 Task: Create a sub task Release to Production / Go Live for the task  Implement a dashboard for administrators to monitor app usage in the project TriumphTech , assign it to team member softage.10@softage.net and update the status of the sub task to  Completed , set the priority of the sub task to High.
Action: Mouse moved to (456, 266)
Screenshot: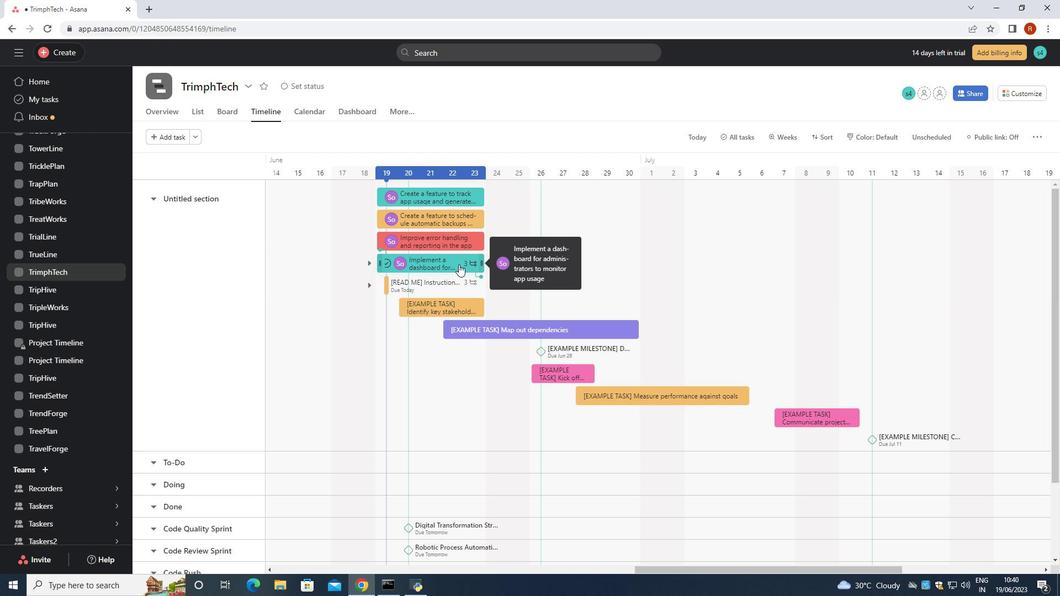 
Action: Mouse pressed left at (456, 266)
Screenshot: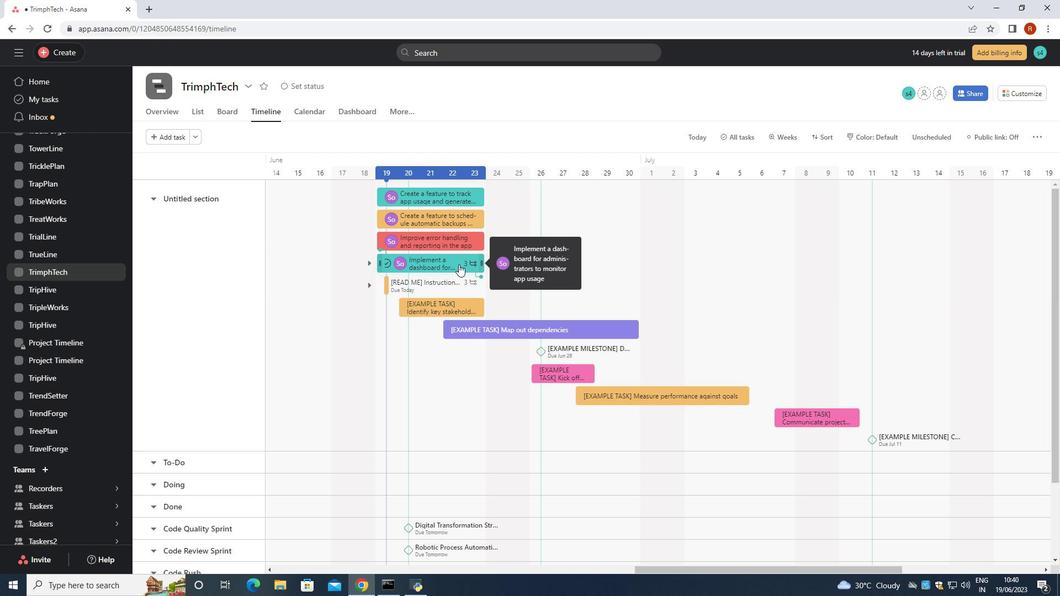 
Action: Mouse moved to (774, 258)
Screenshot: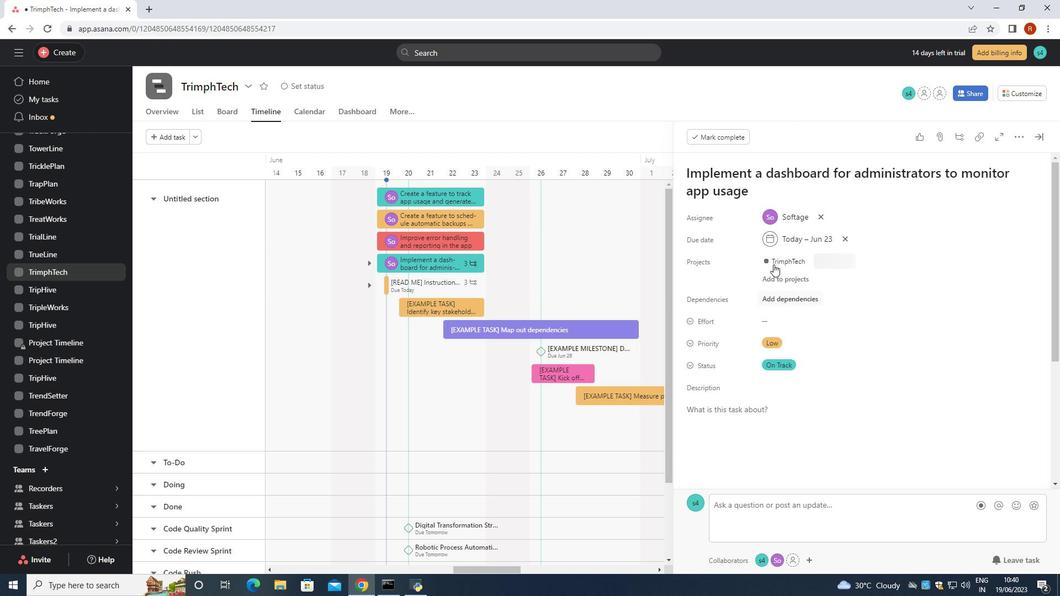 
Action: Mouse scrolled (774, 257) with delta (0, 0)
Screenshot: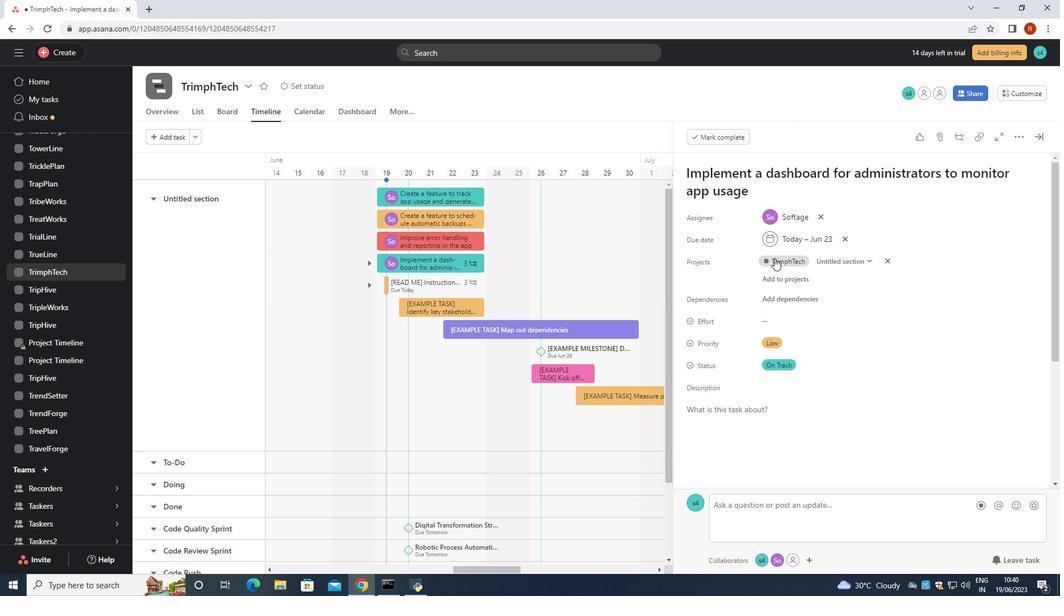 
Action: Mouse scrolled (774, 257) with delta (0, 0)
Screenshot: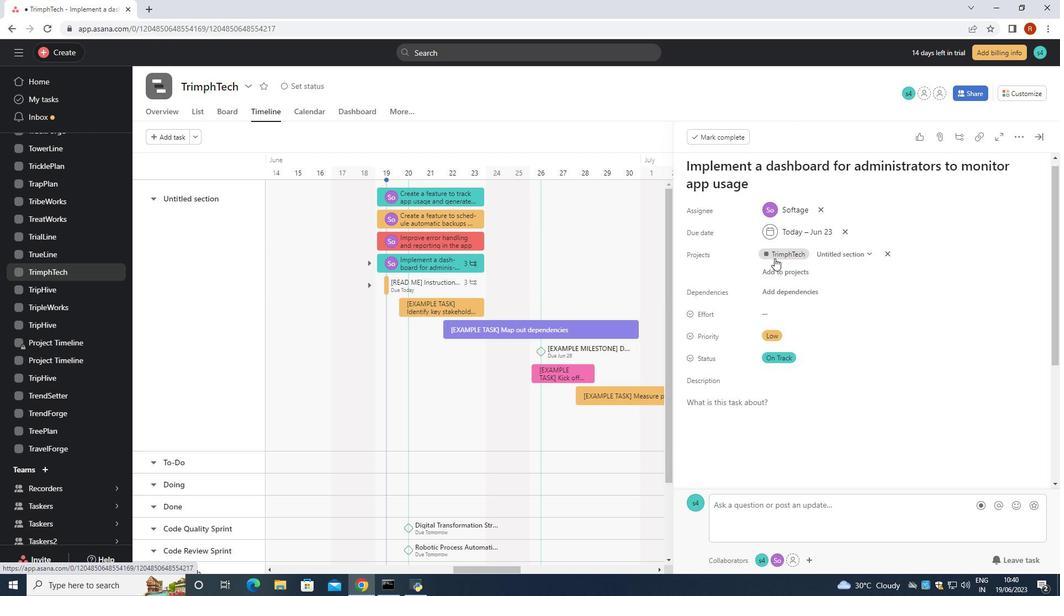 
Action: Mouse moved to (779, 307)
Screenshot: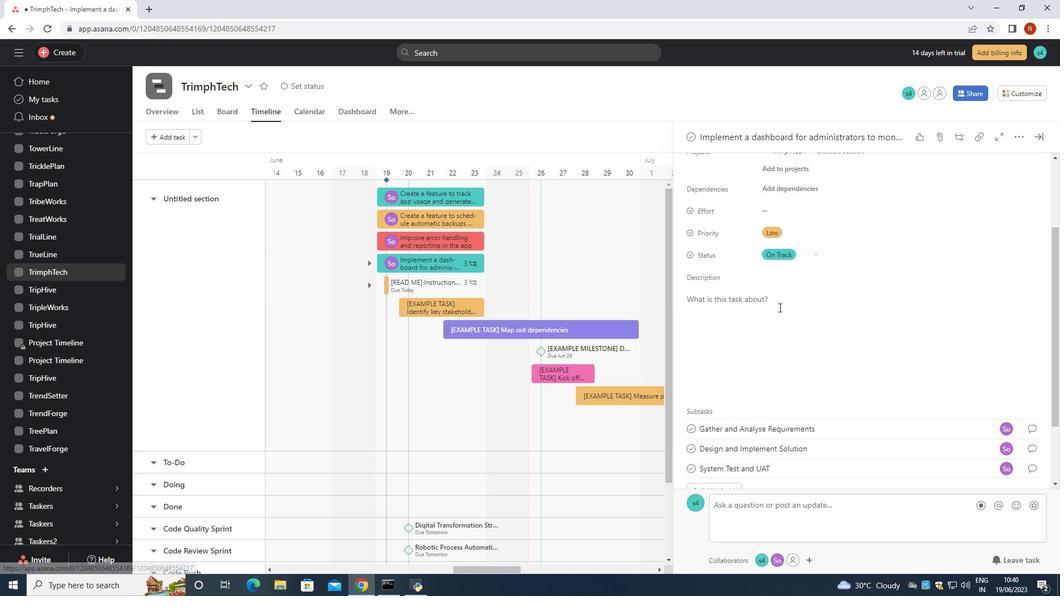 
Action: Mouse scrolled (779, 307) with delta (0, 0)
Screenshot: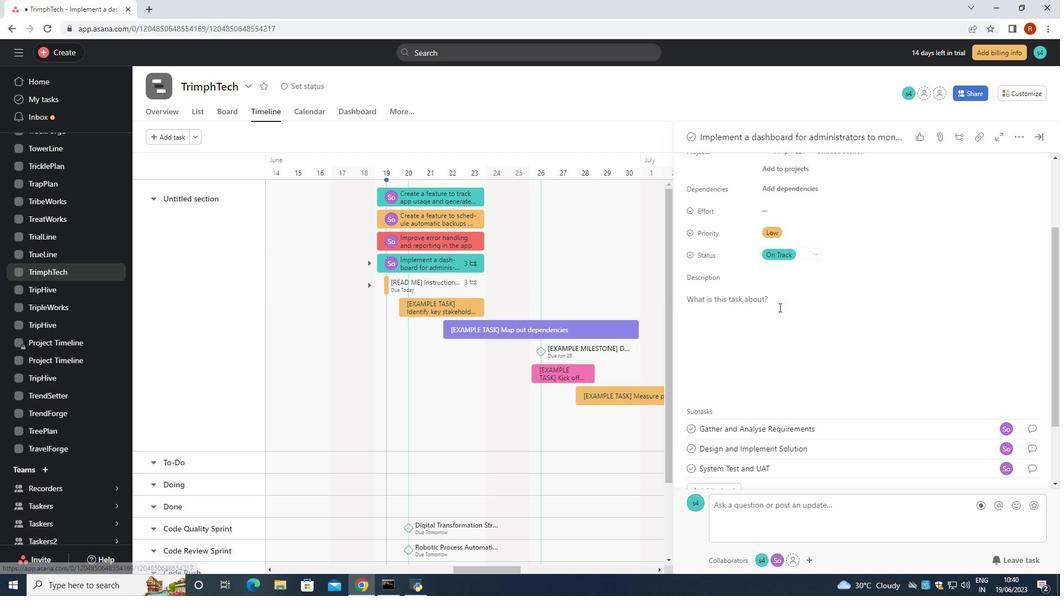 
Action: Mouse scrolled (779, 307) with delta (0, 0)
Screenshot: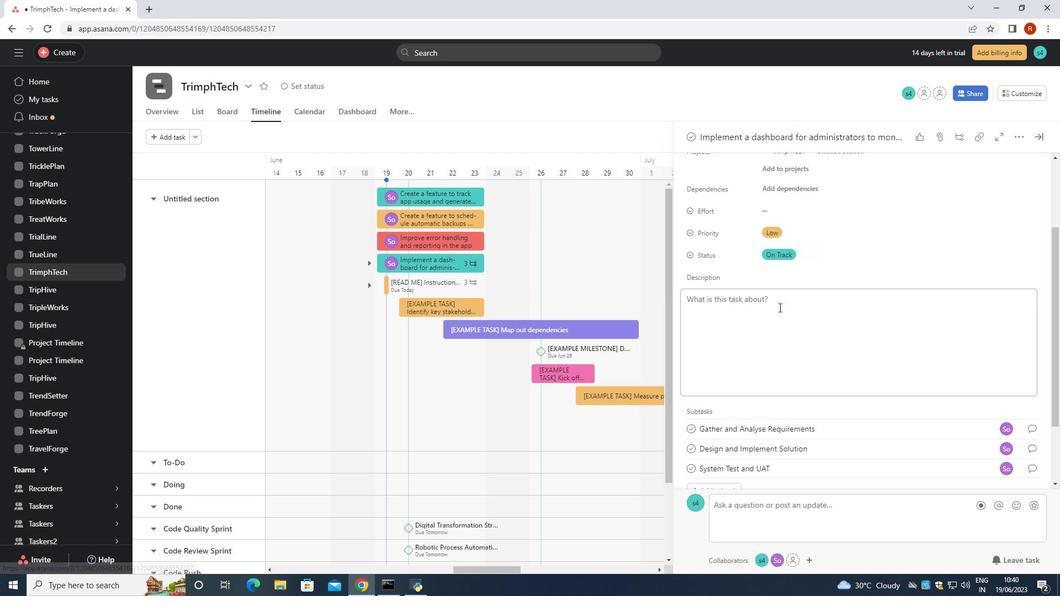 
Action: Mouse moved to (701, 405)
Screenshot: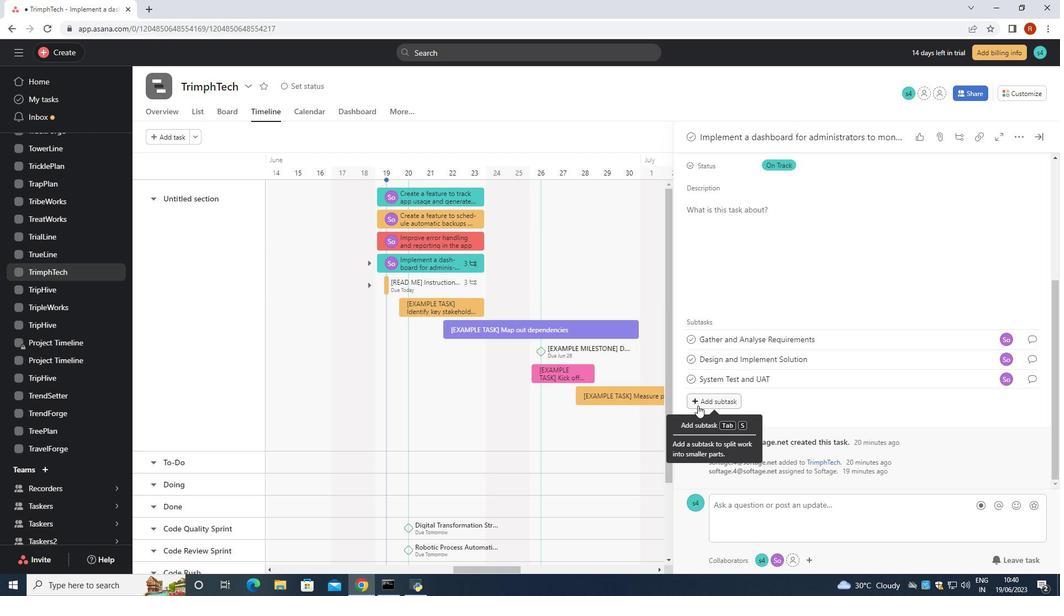 
Action: Mouse pressed left at (701, 405)
Screenshot: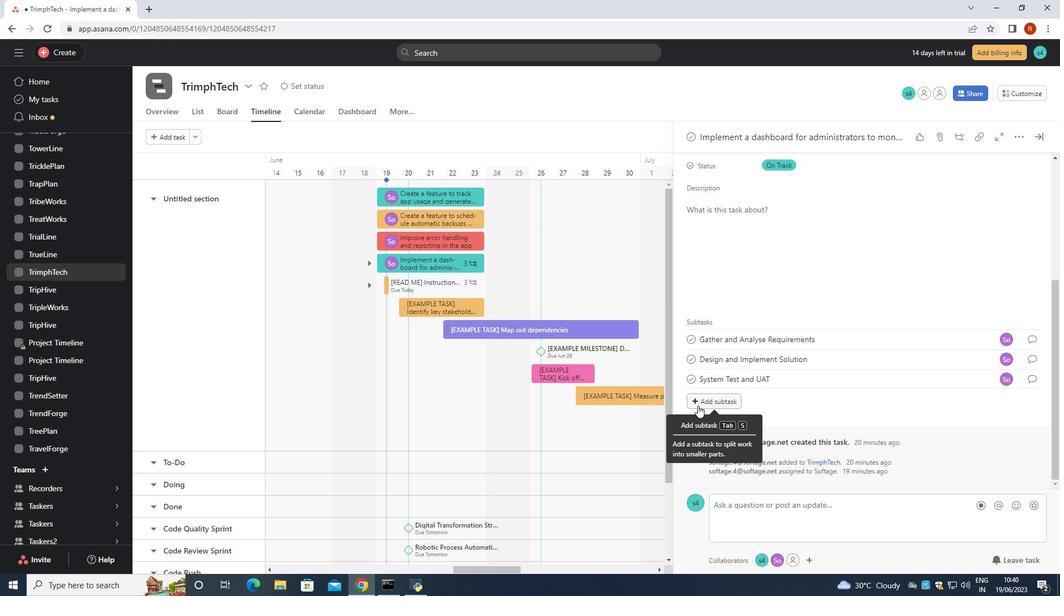 
Action: Mouse moved to (706, 403)
Screenshot: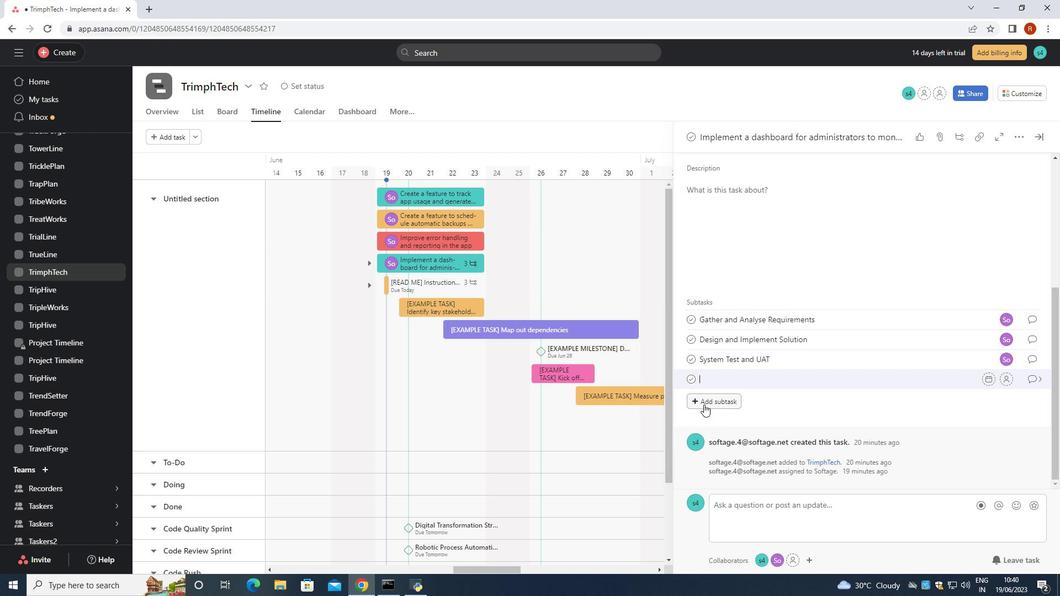 
Action: Key pressed <Key.shift><Key.shift><Key.shift><Key.shift><Key.shift><Key.shift>Release<Key.space>to<Key.space><Key.shift>Production/<Key.shift>Go<Key.space>l<Key.backspace><Key.shift>Live<Key.space>
Screenshot: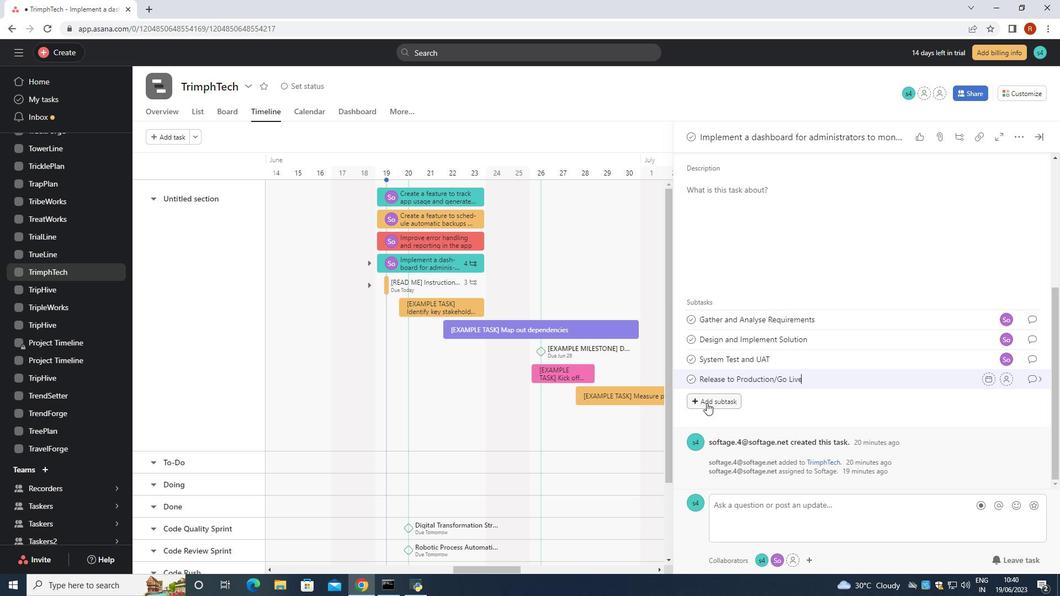 
Action: Mouse moved to (1005, 376)
Screenshot: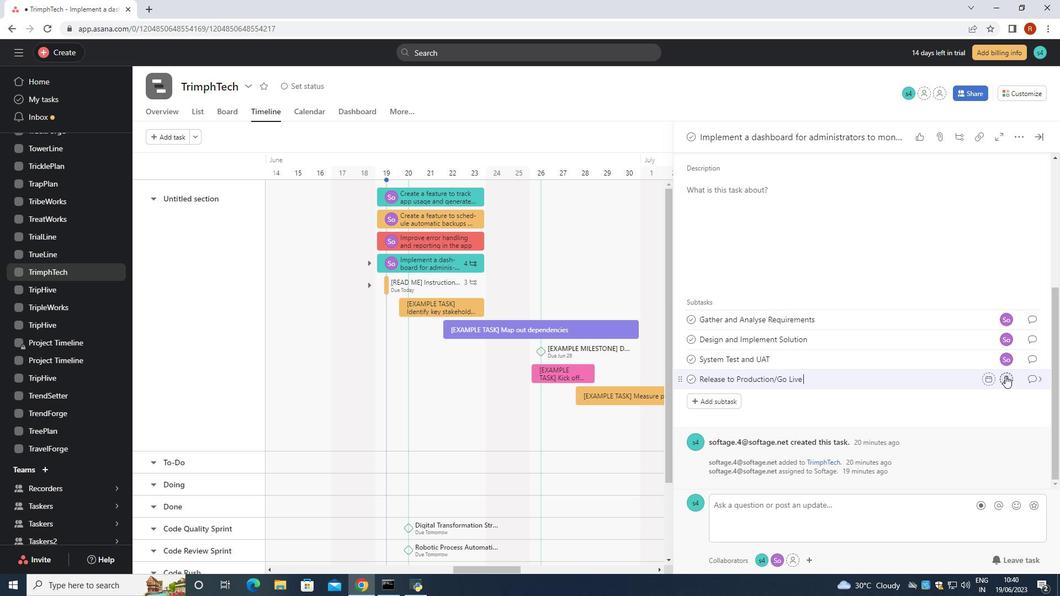 
Action: Mouse pressed left at (1005, 376)
Screenshot: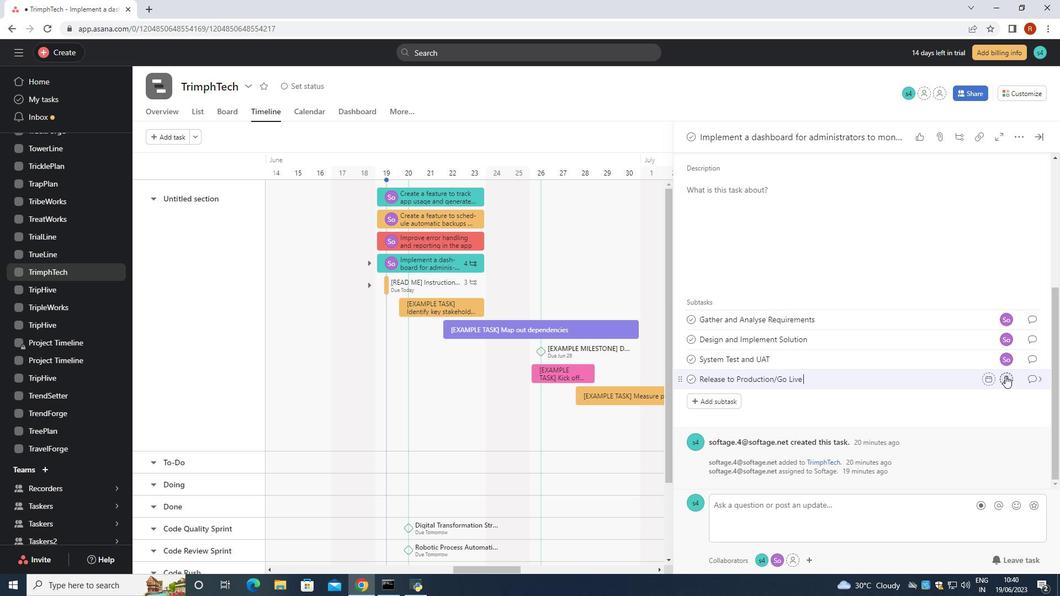 
Action: Key pressed <Key.shift>Softage.10<Key.shift>@softage.net
Screenshot: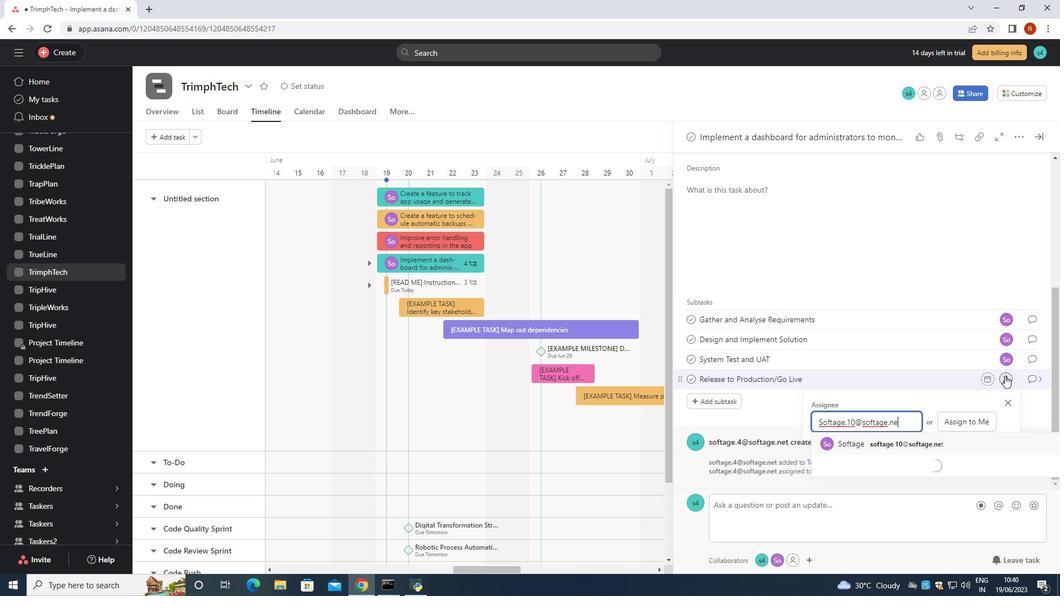 
Action: Mouse moved to (937, 439)
Screenshot: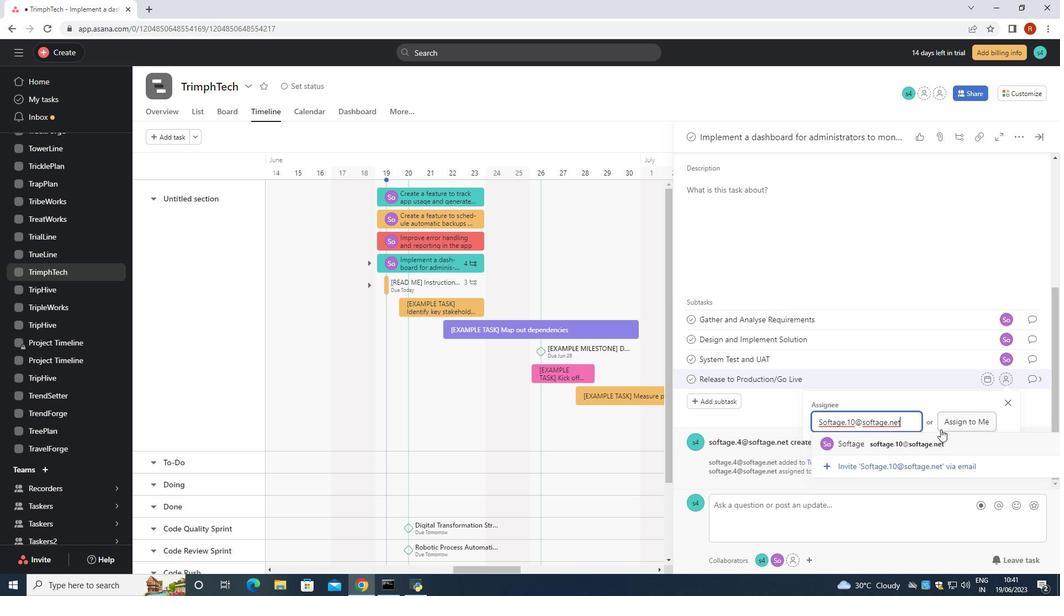 
Action: Mouse pressed left at (937, 439)
Screenshot: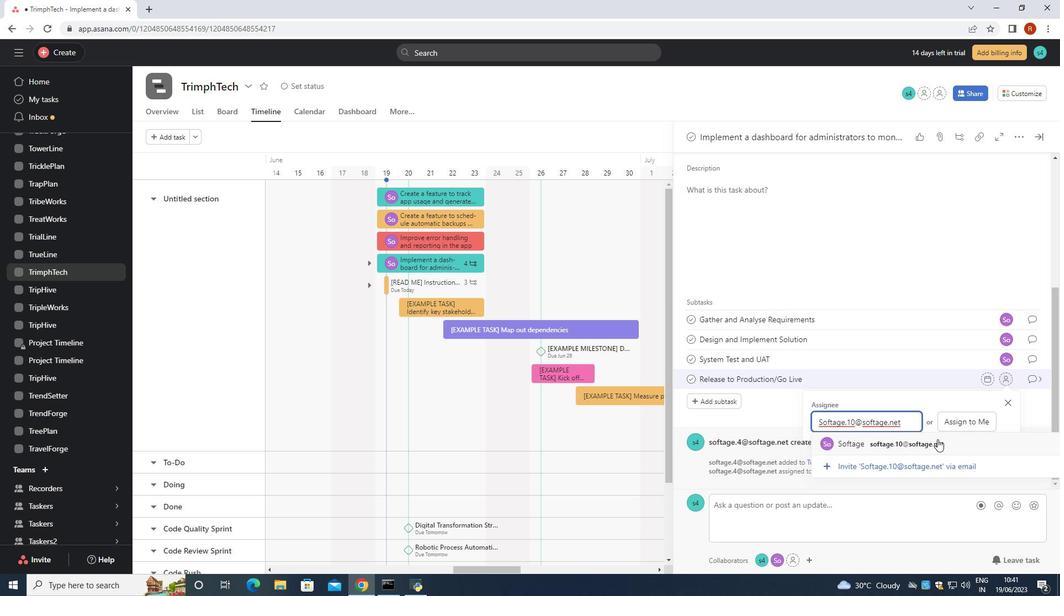 
Action: Mouse moved to (1036, 373)
Screenshot: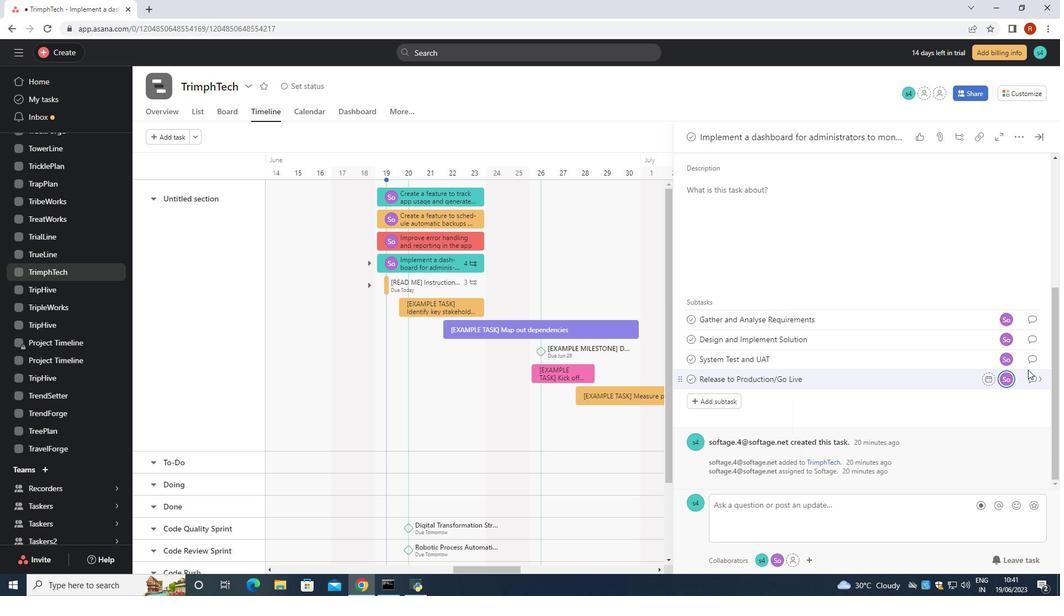 
Action: Mouse pressed left at (1036, 373)
Screenshot: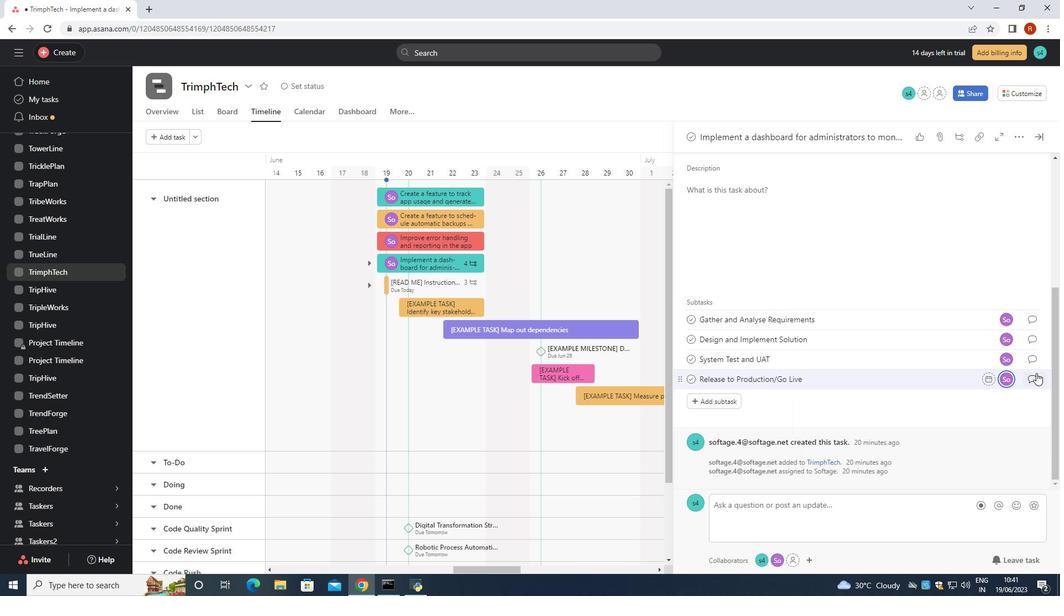 
Action: Mouse moved to (728, 293)
Screenshot: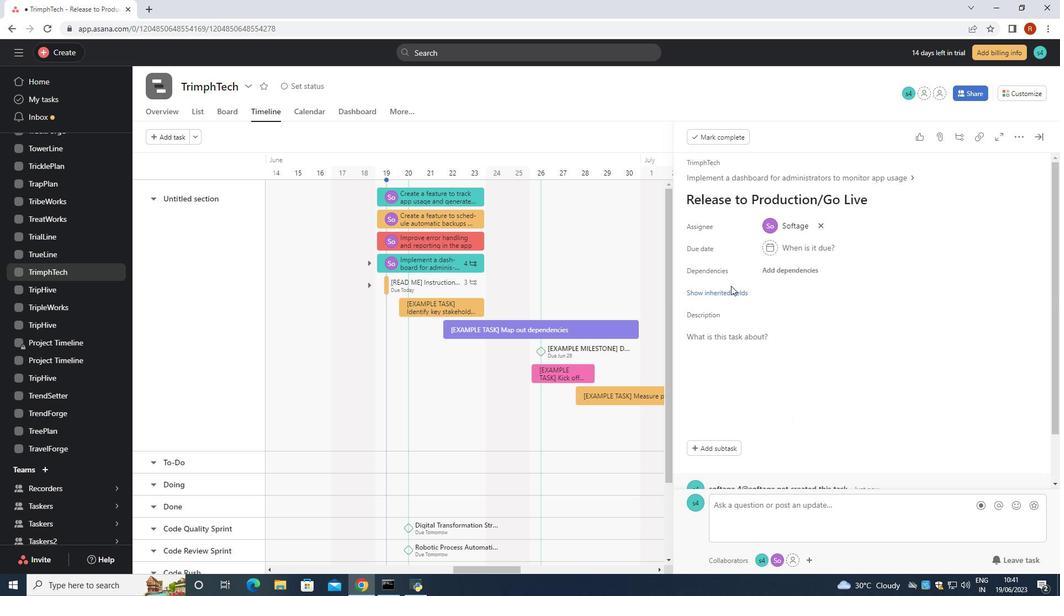 
Action: Mouse pressed left at (728, 293)
Screenshot: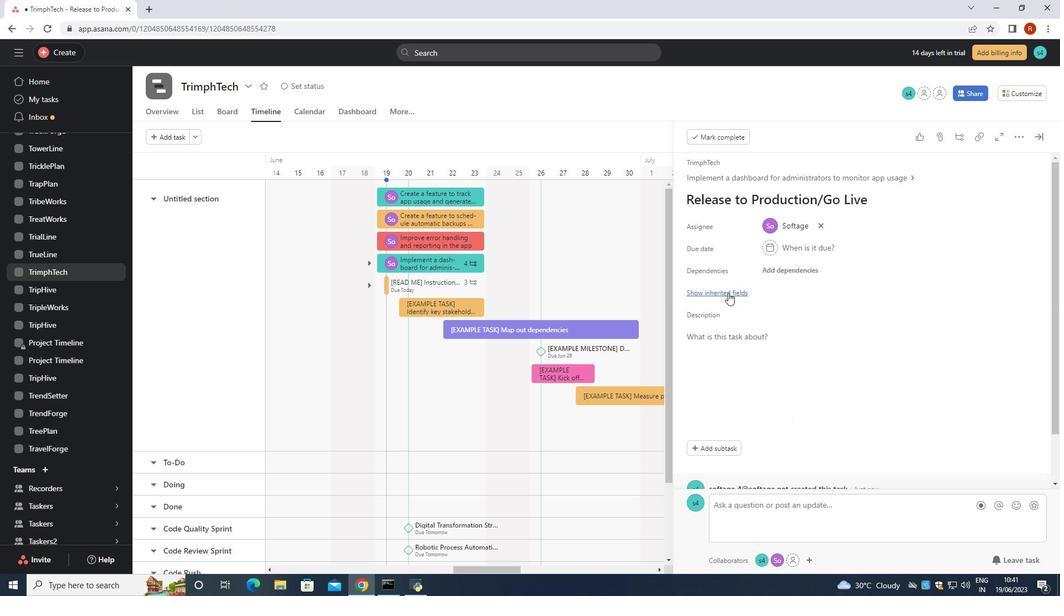 
Action: Mouse moved to (763, 358)
Screenshot: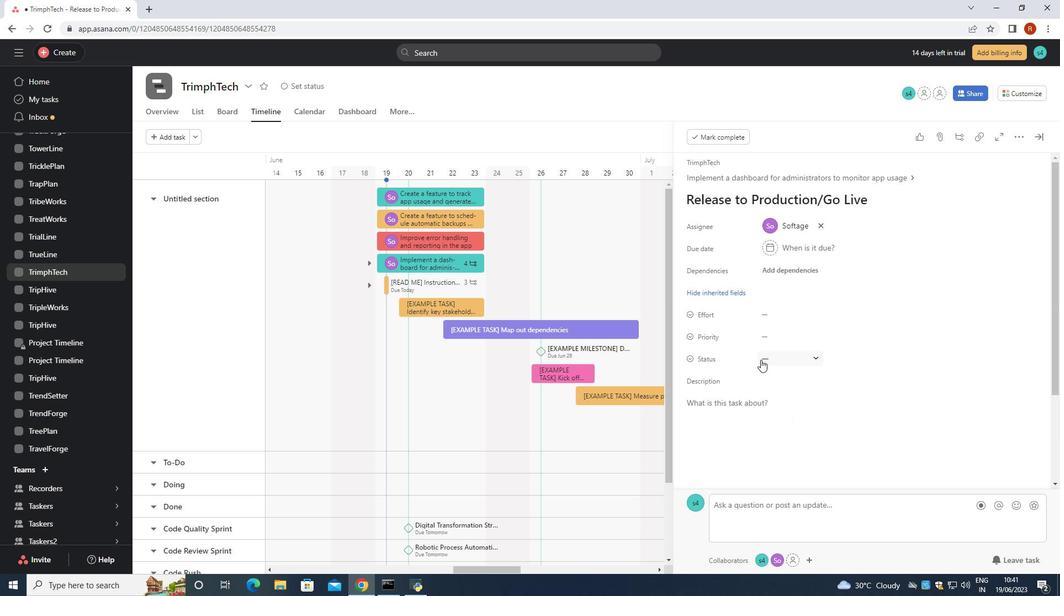 
Action: Mouse pressed left at (763, 358)
Screenshot: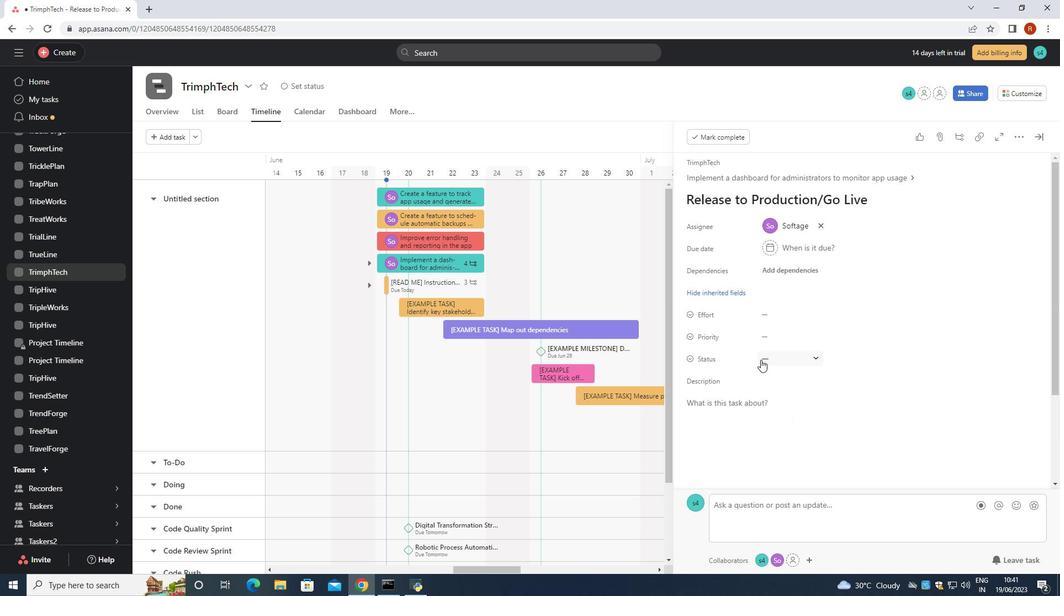 
Action: Mouse moved to (794, 451)
Screenshot: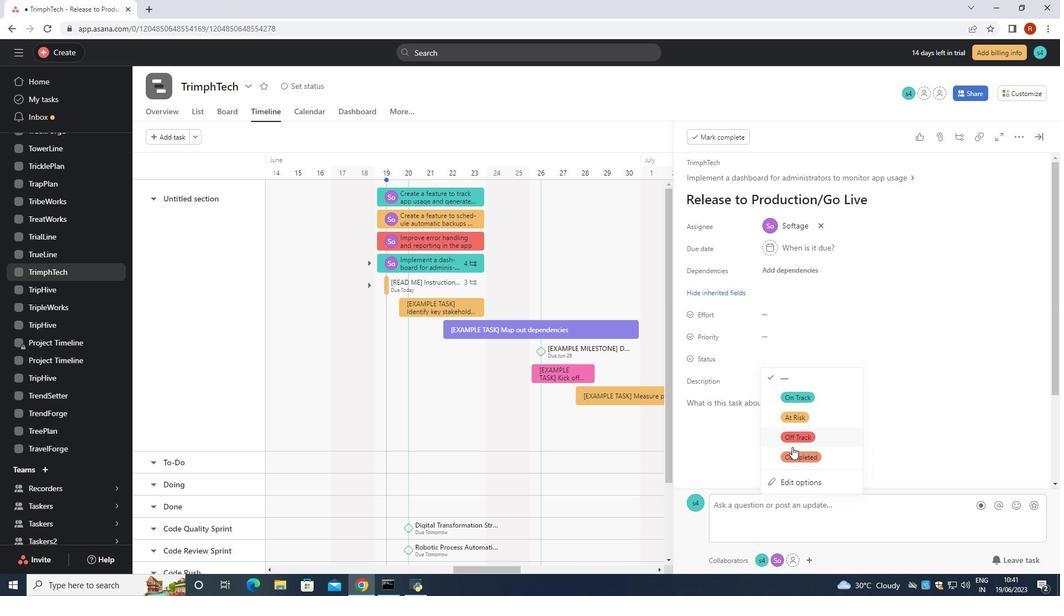 
Action: Mouse pressed left at (794, 451)
Screenshot: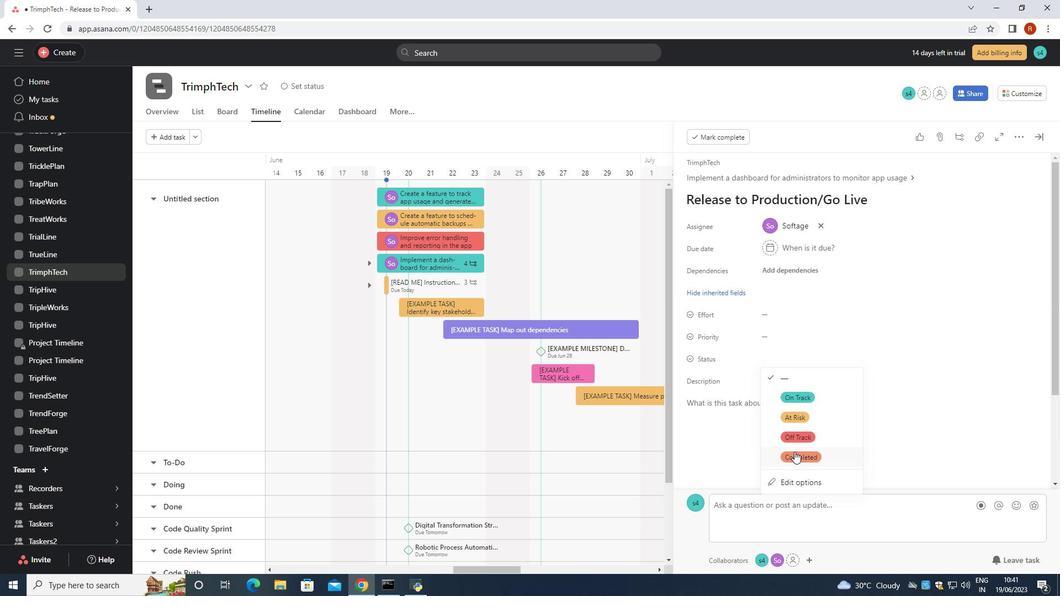 
Action: Mouse moved to (783, 336)
Screenshot: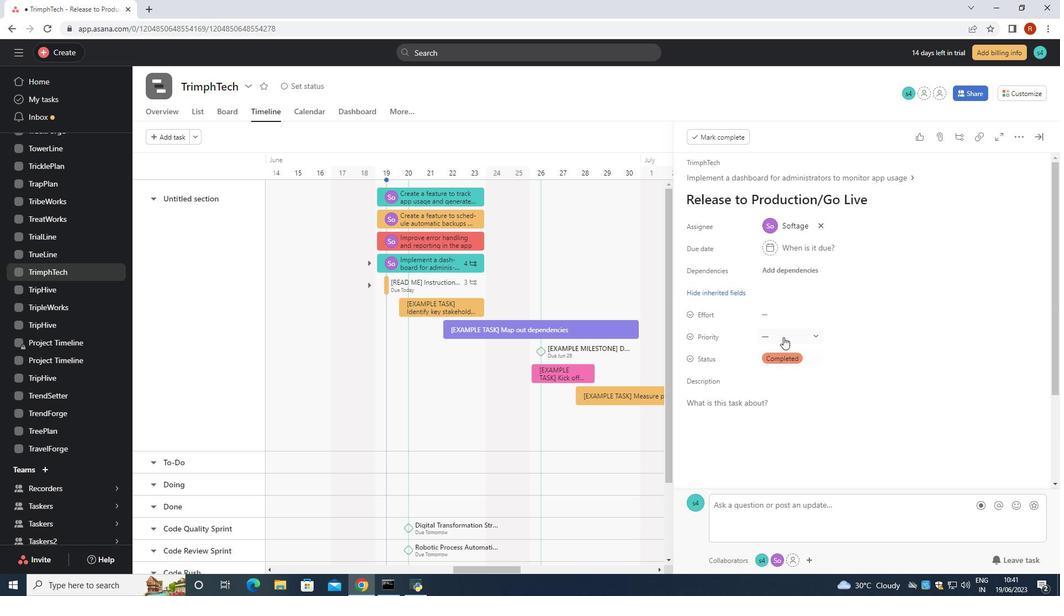 
Action: Mouse pressed left at (783, 336)
Screenshot: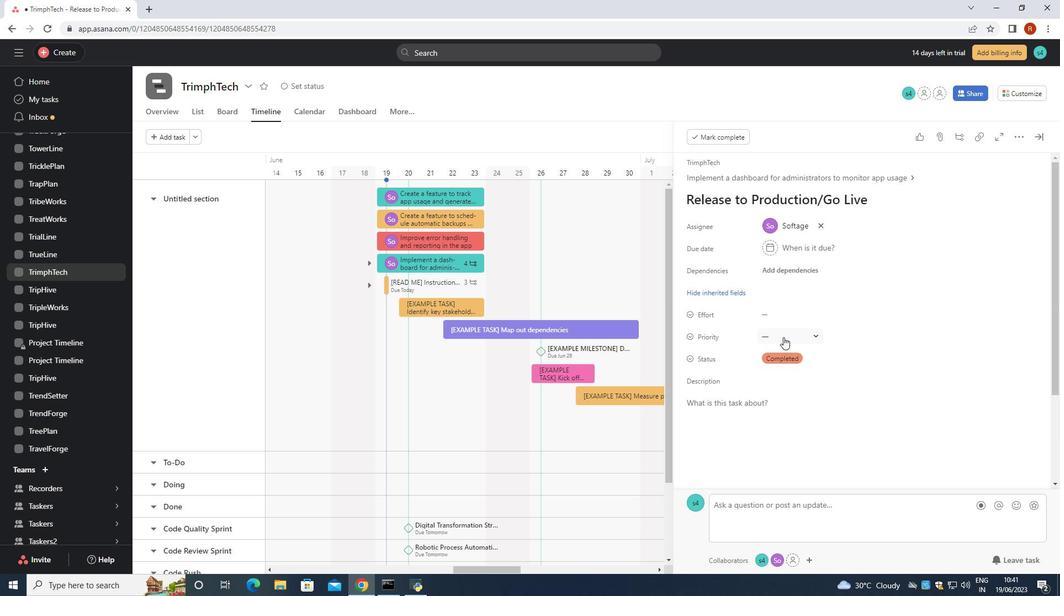 
Action: Mouse moved to (796, 377)
Screenshot: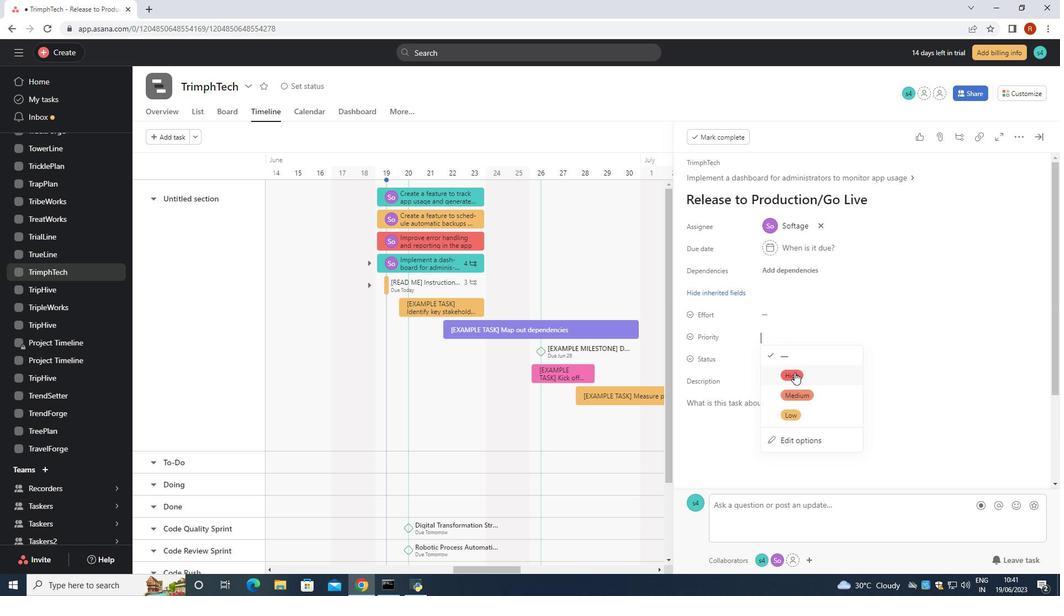 
Action: Mouse pressed left at (796, 377)
Screenshot: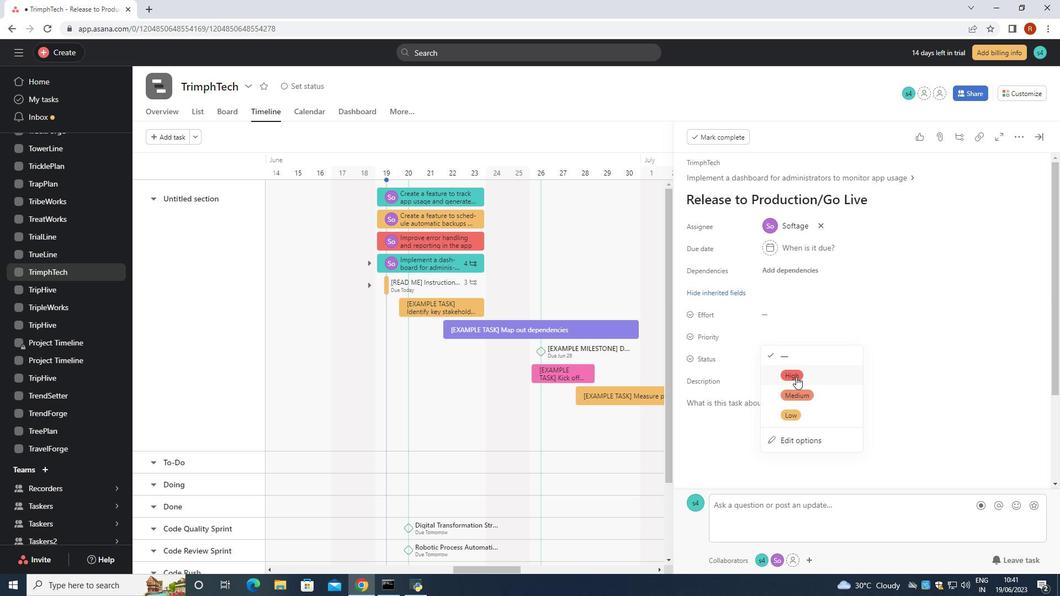
